 Task: Go to the images section and react to  the images on the  page of Google
Action: Mouse moved to (449, 476)
Screenshot: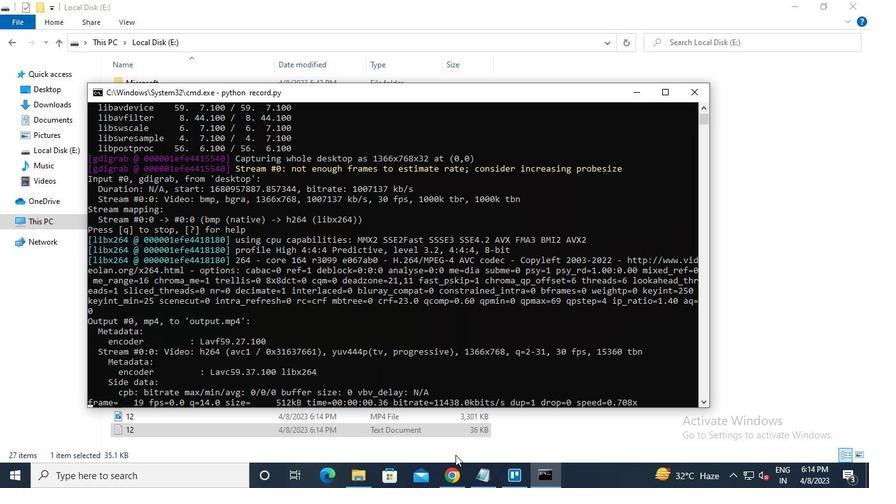 
Action: Mouse pressed left at (449, 476)
Screenshot: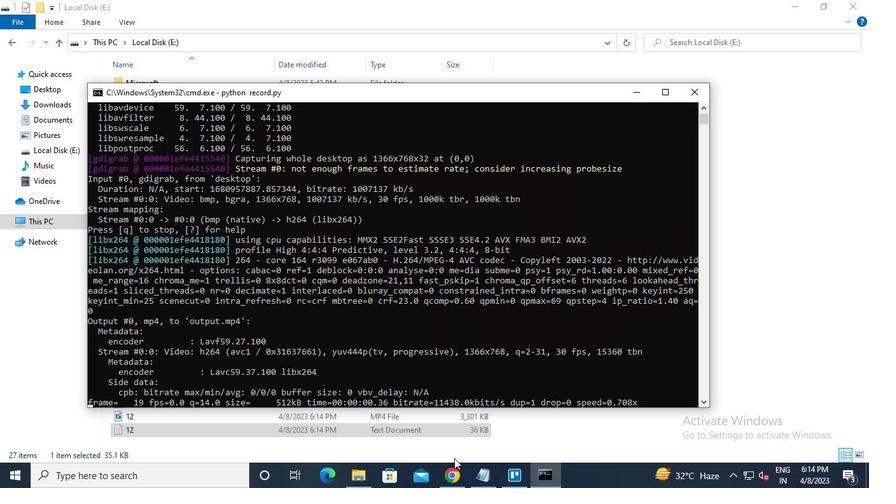 
Action: Mouse moved to (197, 87)
Screenshot: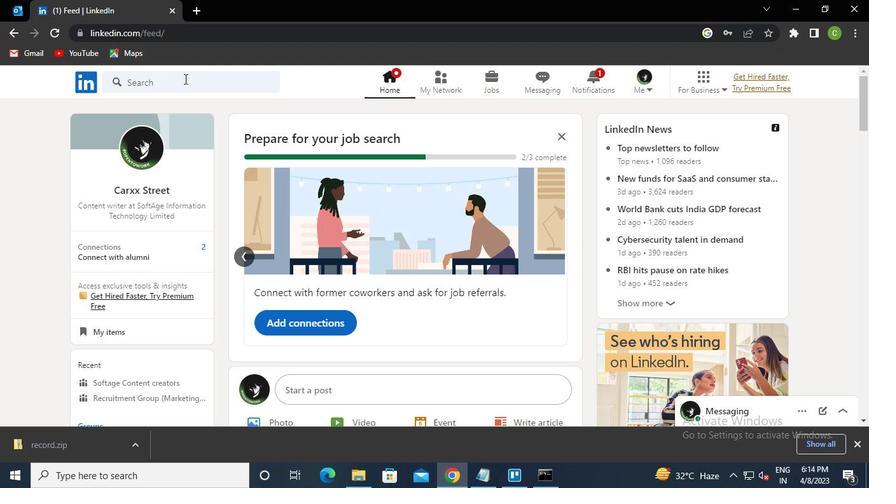 
Action: Mouse pressed left at (197, 87)
Screenshot: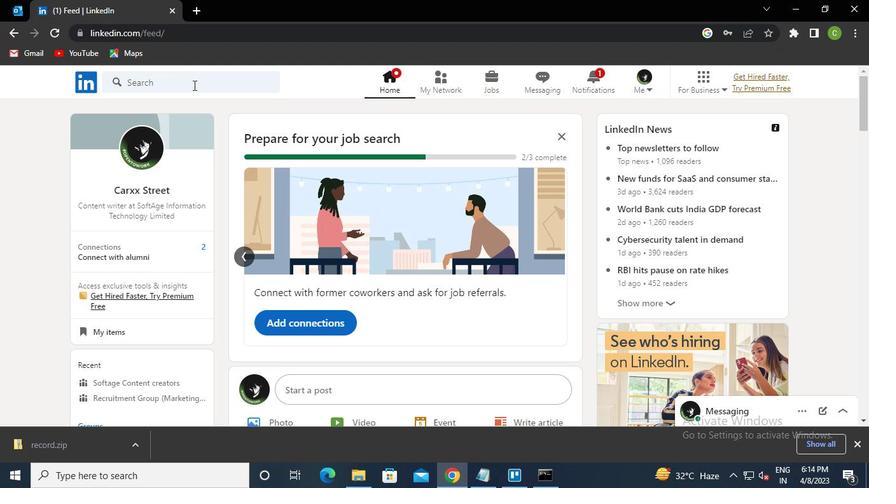 
Action: Keyboard g
Screenshot: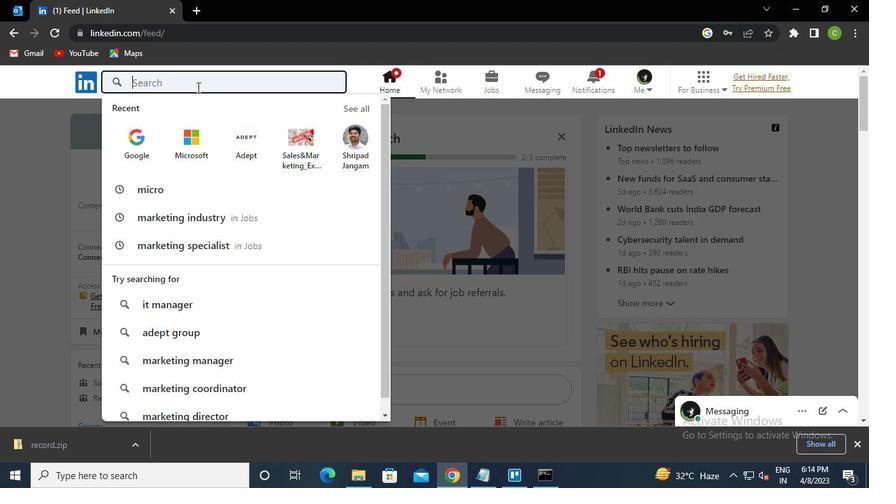 
Action: Keyboard o
Screenshot: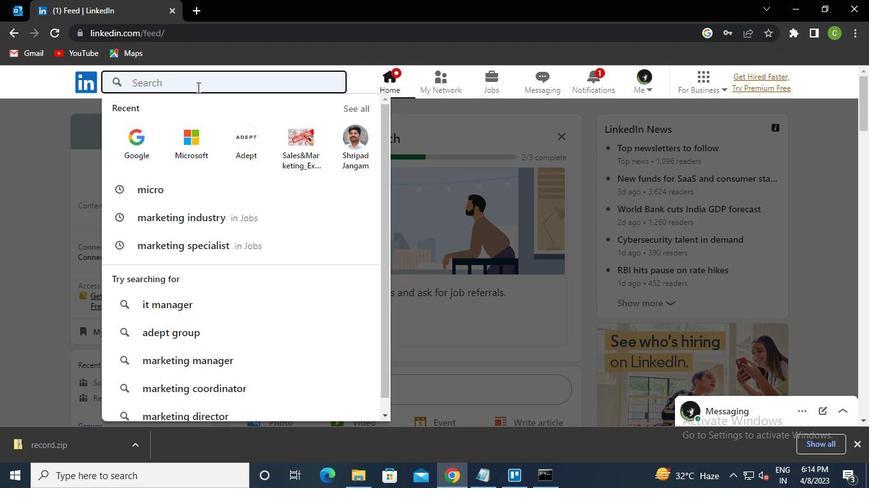
Action: Keyboard o
Screenshot: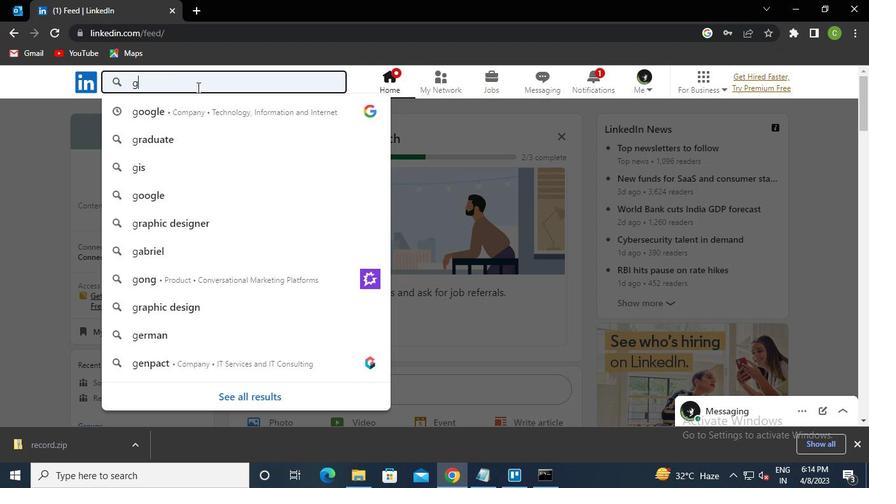 
Action: Keyboard g
Screenshot: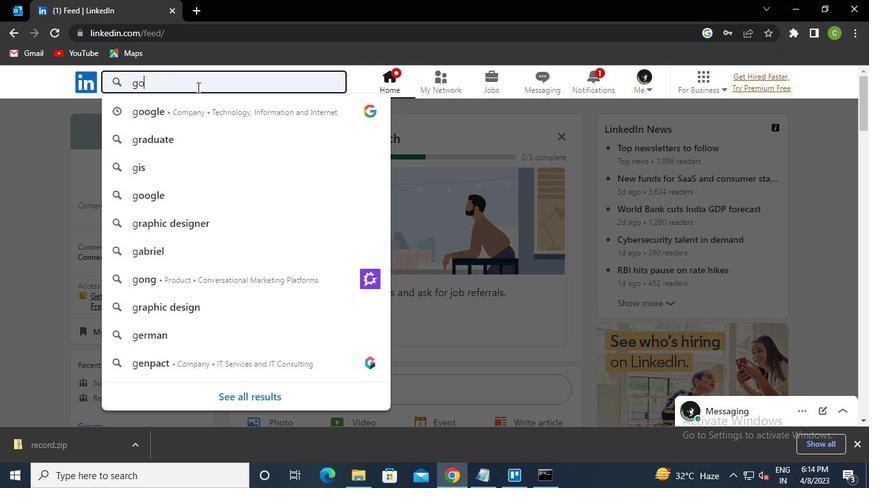 
Action: Keyboard l
Screenshot: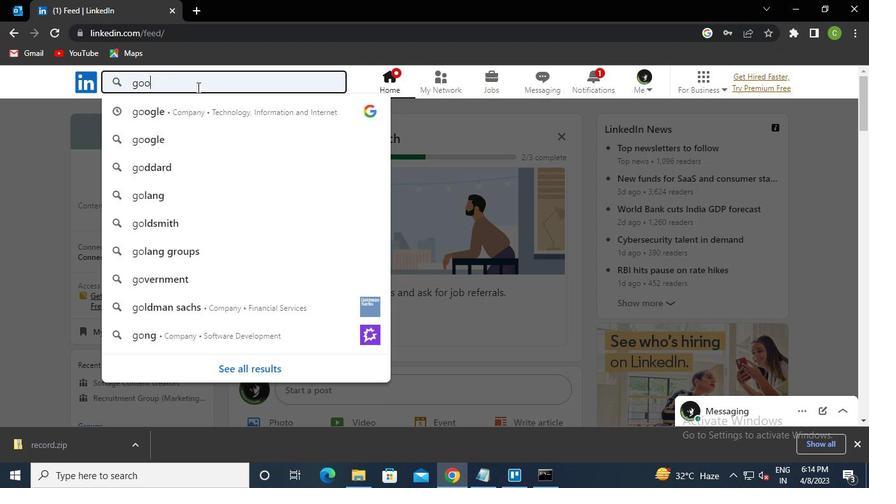 
Action: Keyboard e
Screenshot: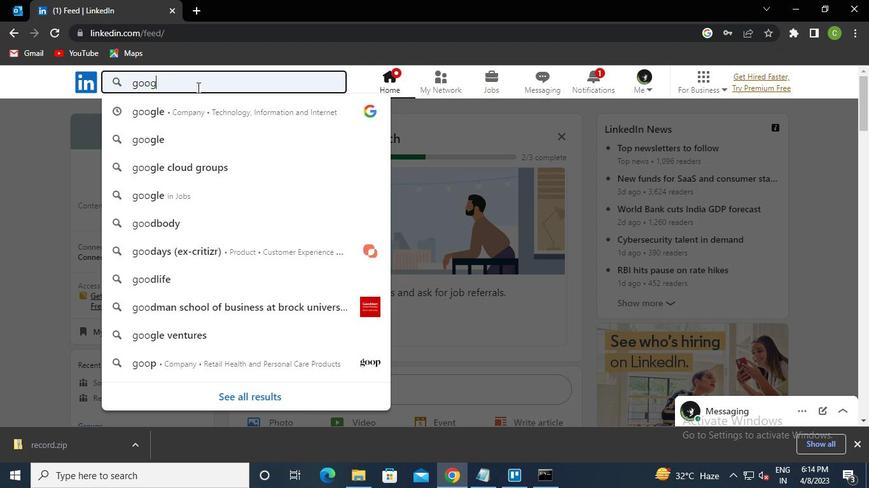 
Action: Keyboard Key.enter
Screenshot: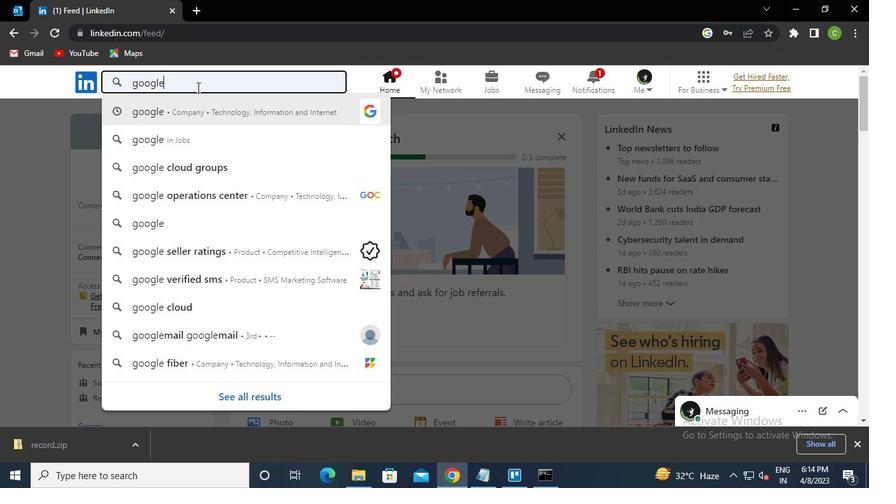 
Action: Mouse moved to (441, 209)
Screenshot: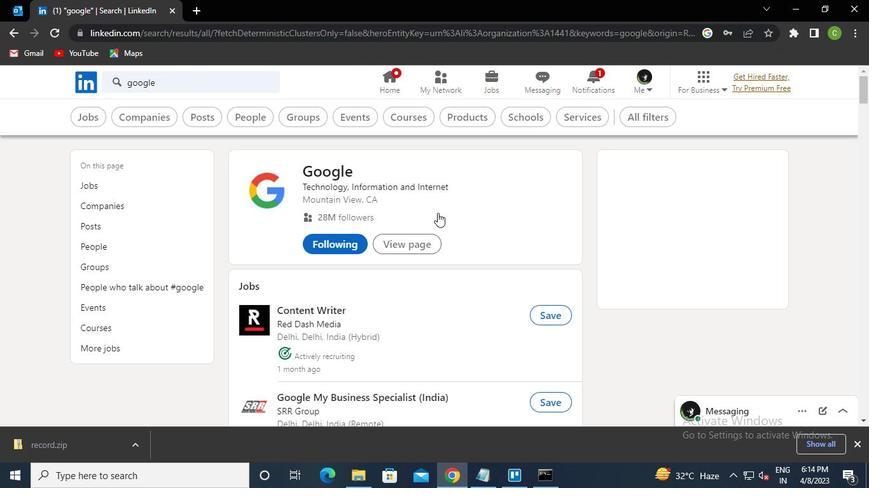 
Action: Mouse pressed left at (441, 209)
Screenshot: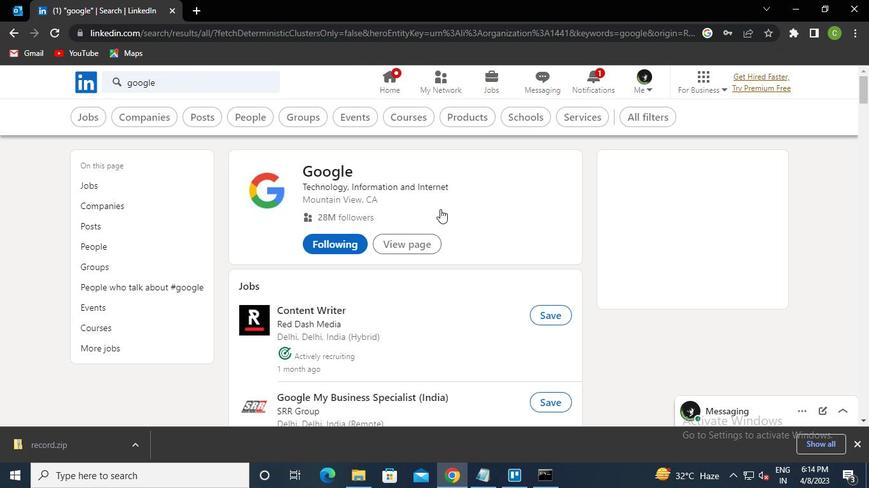 
Action: Mouse moved to (441, 209)
Screenshot: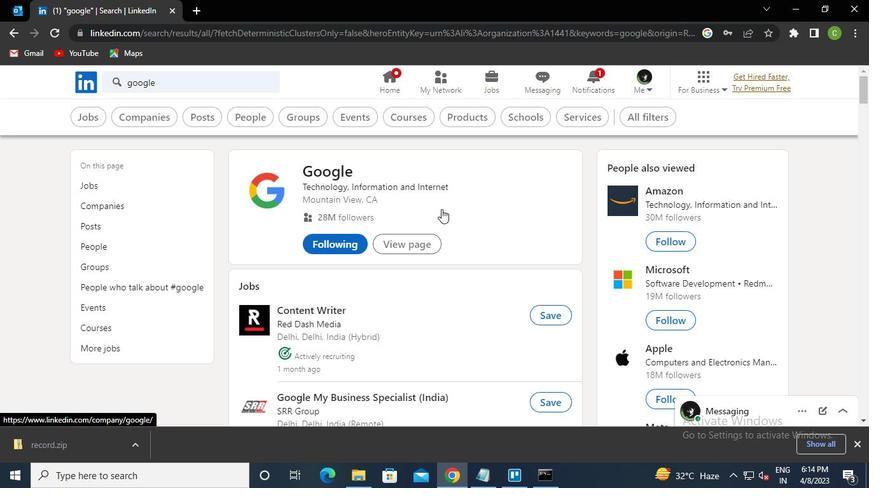
Action: Mouse pressed left at (441, 209)
Screenshot: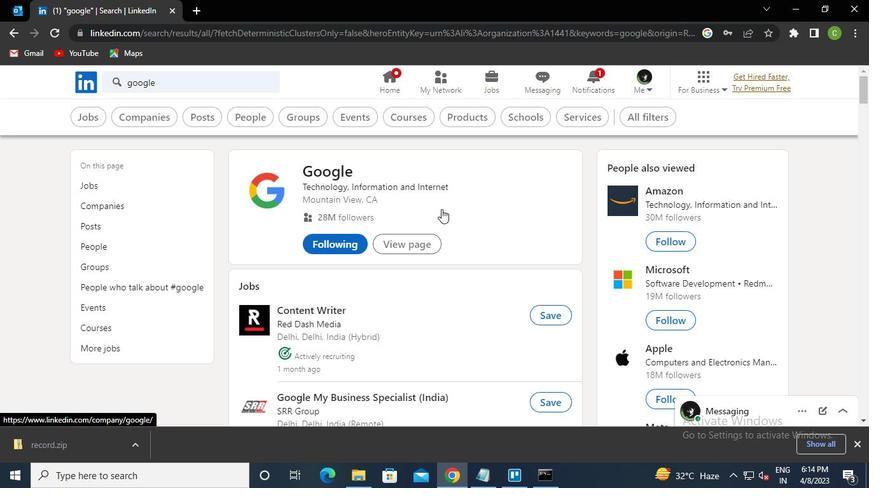 
Action: Mouse moved to (397, 183)
Screenshot: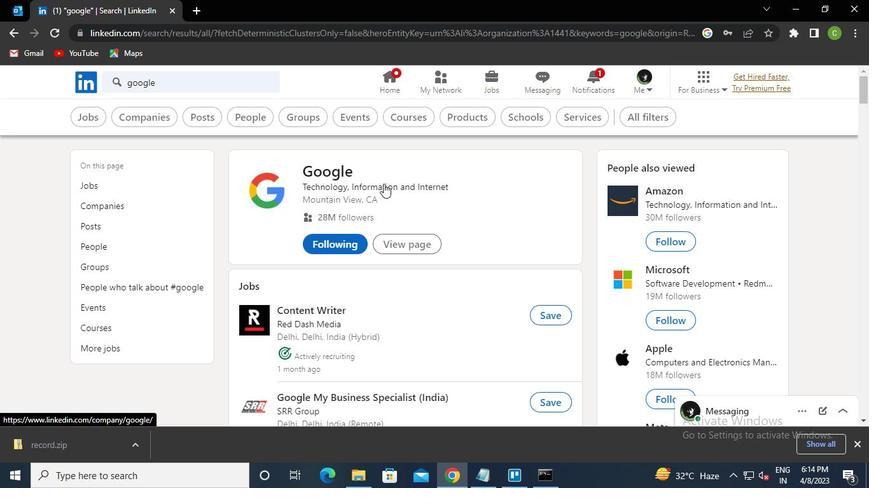 
Action: Mouse pressed left at (397, 183)
Screenshot: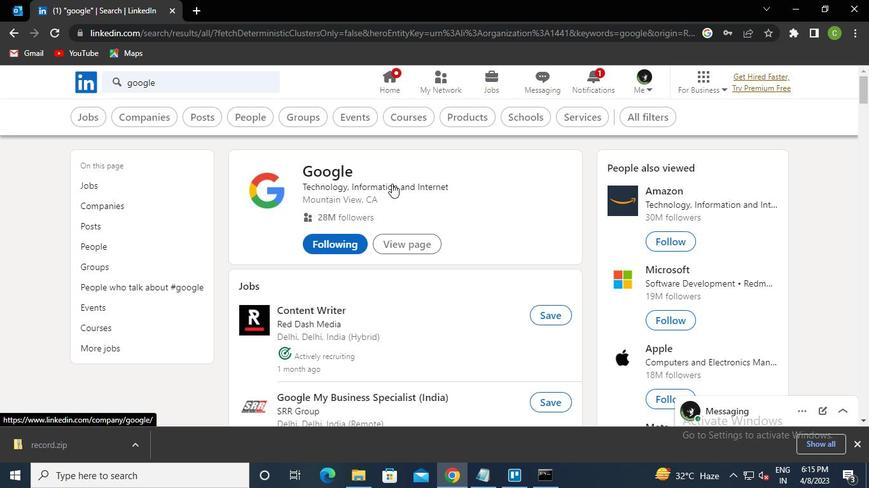 
Action: Mouse moved to (188, 284)
Screenshot: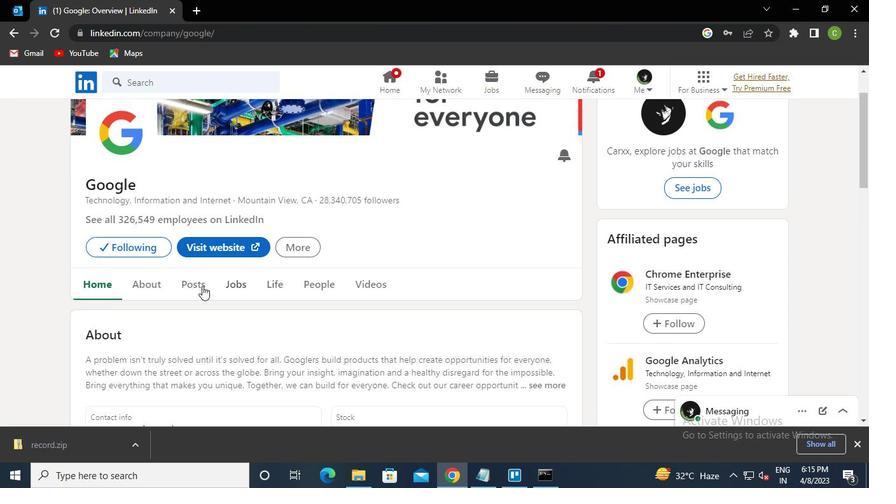 
Action: Mouse pressed left at (188, 284)
Screenshot: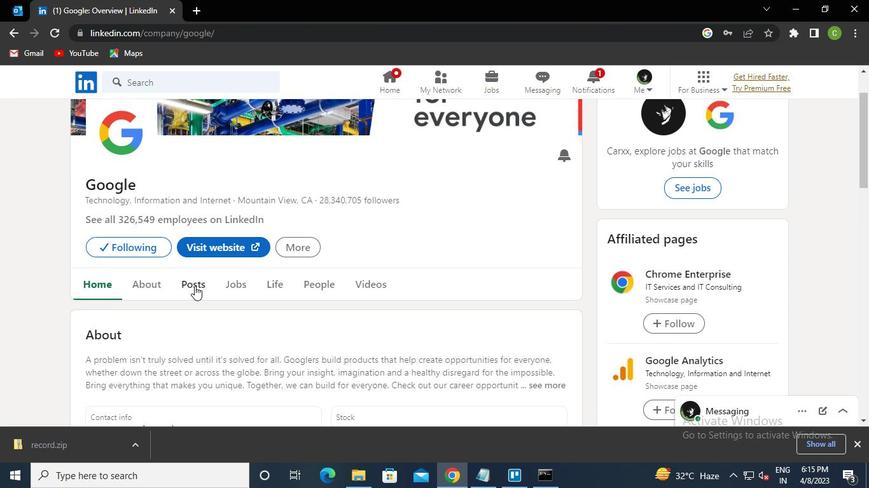 
Action: Mouse moved to (268, 251)
Screenshot: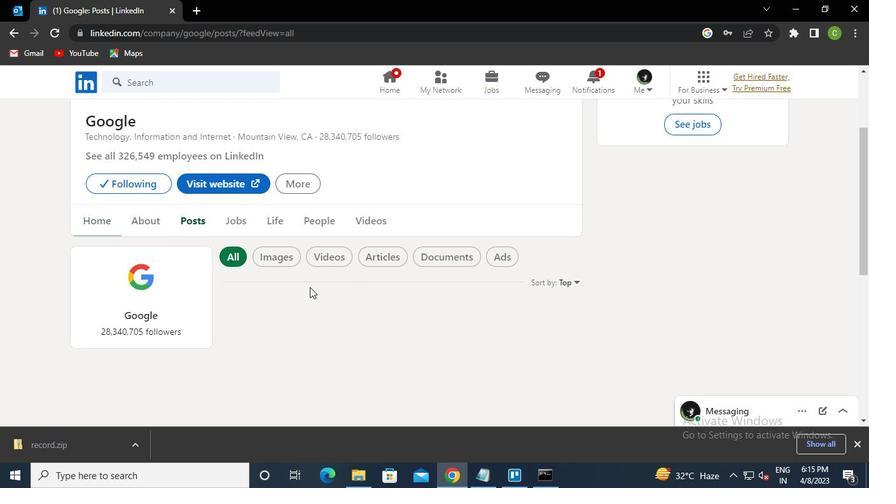 
Action: Mouse pressed left at (268, 251)
Screenshot: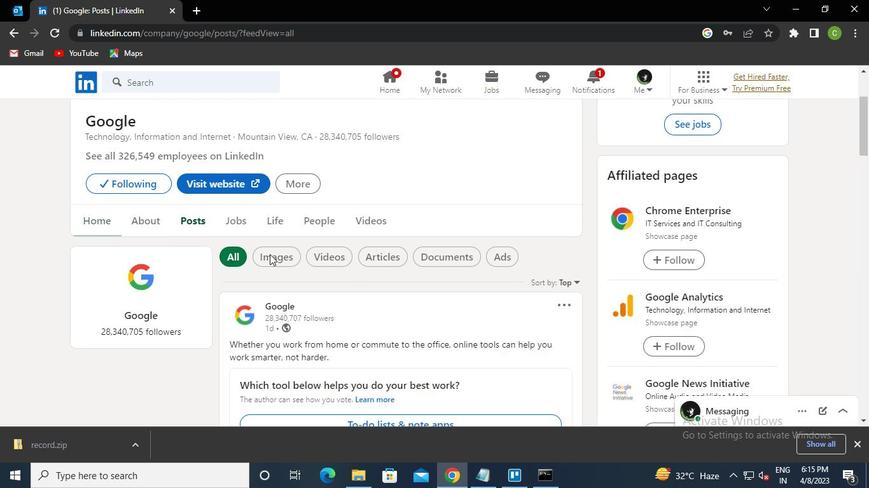 
Action: Mouse moved to (259, 355)
Screenshot: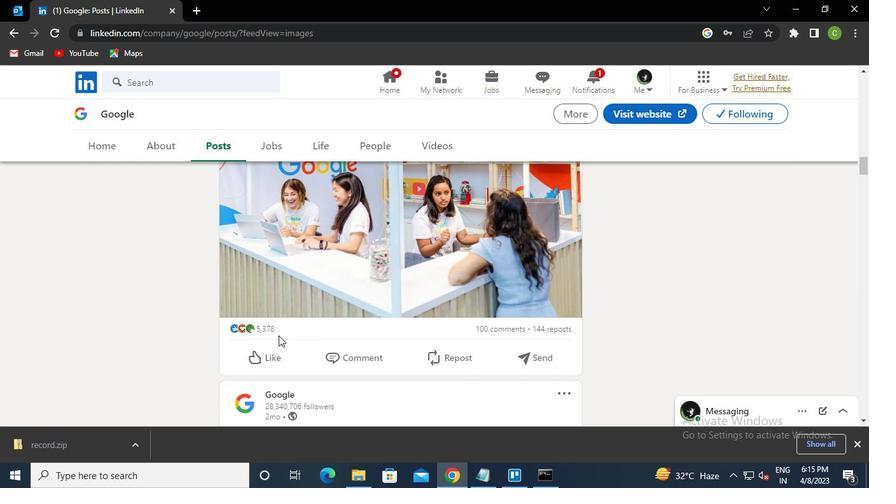 
Action: Mouse pressed left at (259, 355)
Screenshot: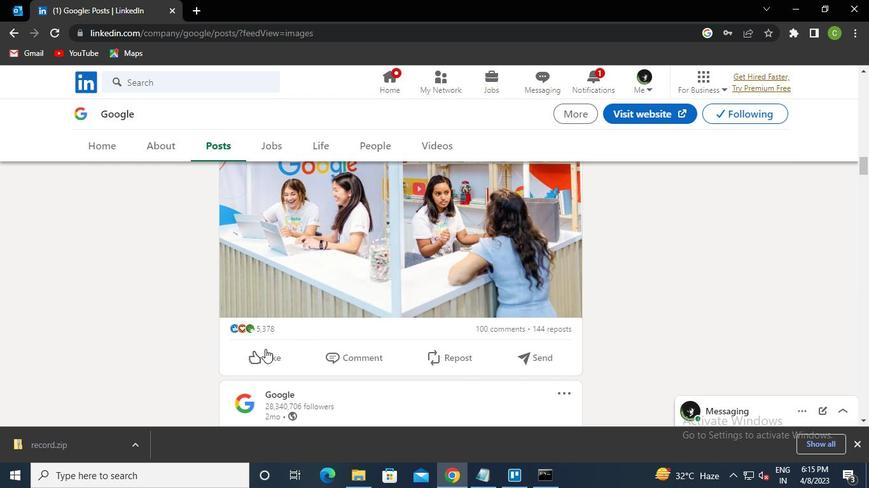 
Action: Mouse moved to (256, 202)
Screenshot: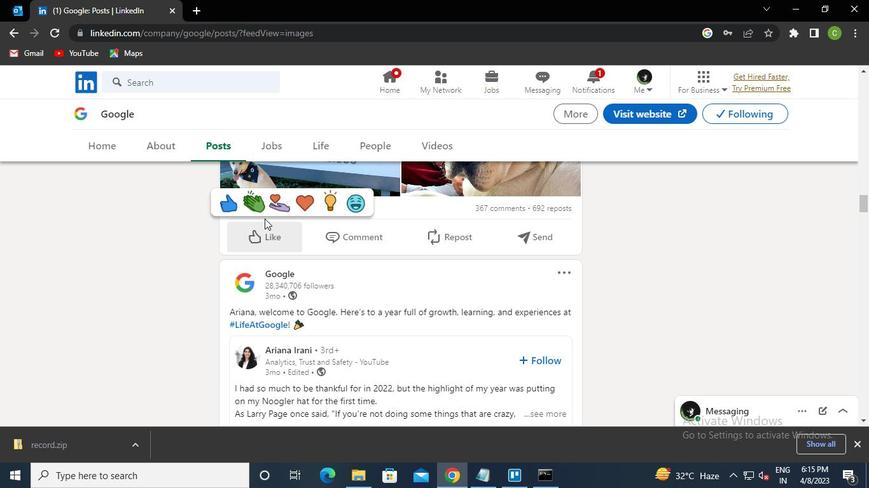 
Action: Mouse pressed left at (256, 202)
Screenshot: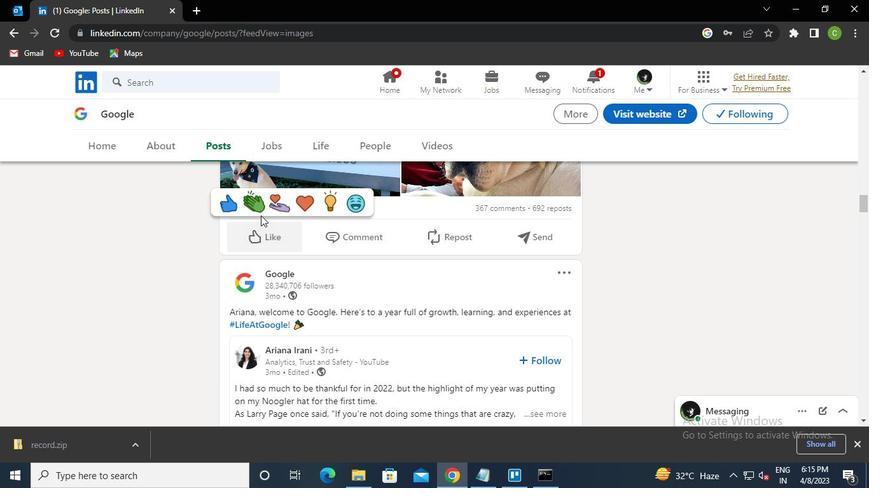 
Action: Mouse moved to (534, 481)
Screenshot: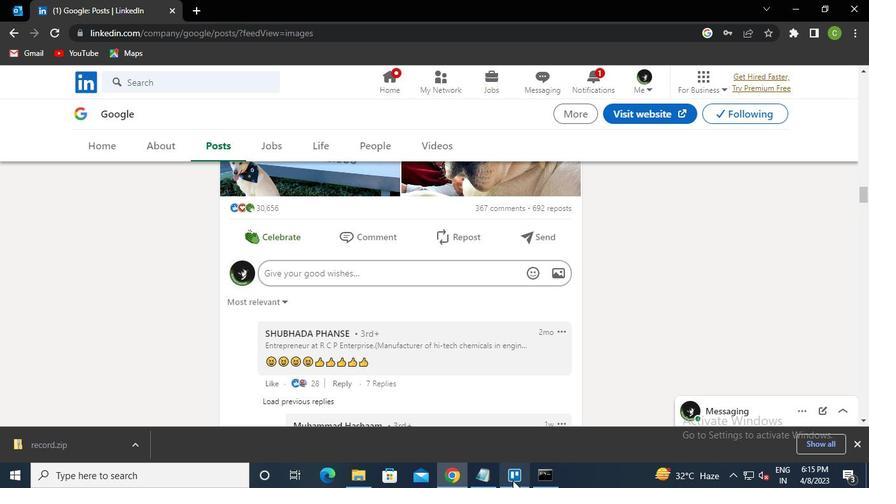 
Action: Mouse pressed left at (534, 481)
Screenshot: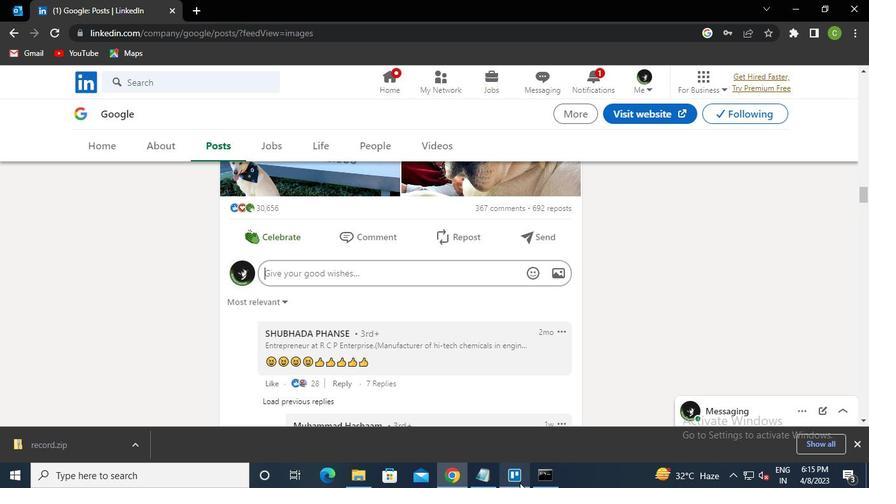
Action: Mouse moved to (689, 89)
Screenshot: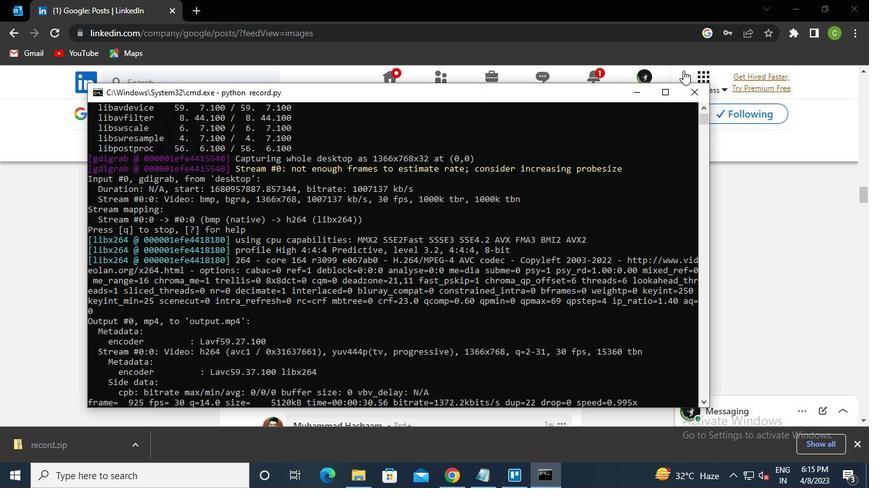 
Action: Mouse pressed left at (689, 89)
Screenshot: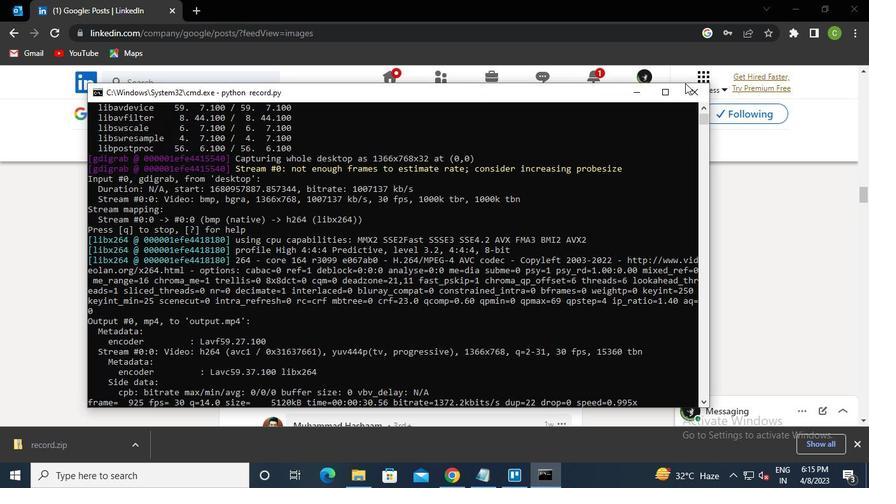 
Action: Mouse moved to (682, 94)
Screenshot: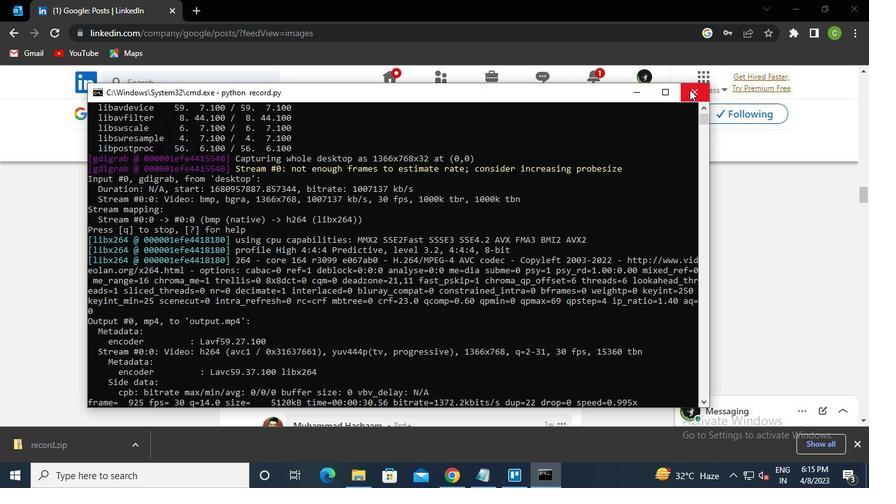 
